 Task: Add the product "Funyuns Onion Flavored Rings" to cart from the store "7-Eleven".
Action: Mouse pressed left at (45, 74)
Screenshot: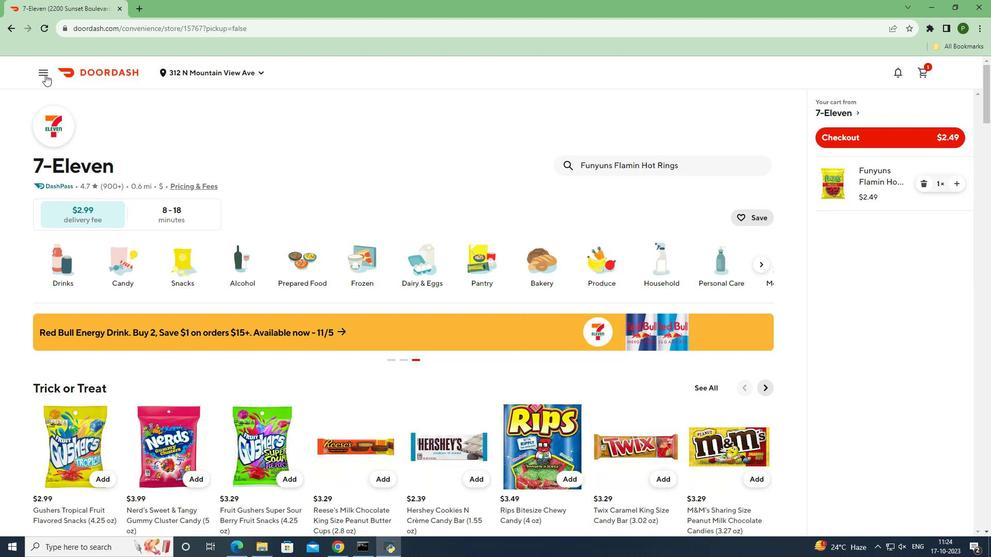 
Action: Mouse moved to (56, 143)
Screenshot: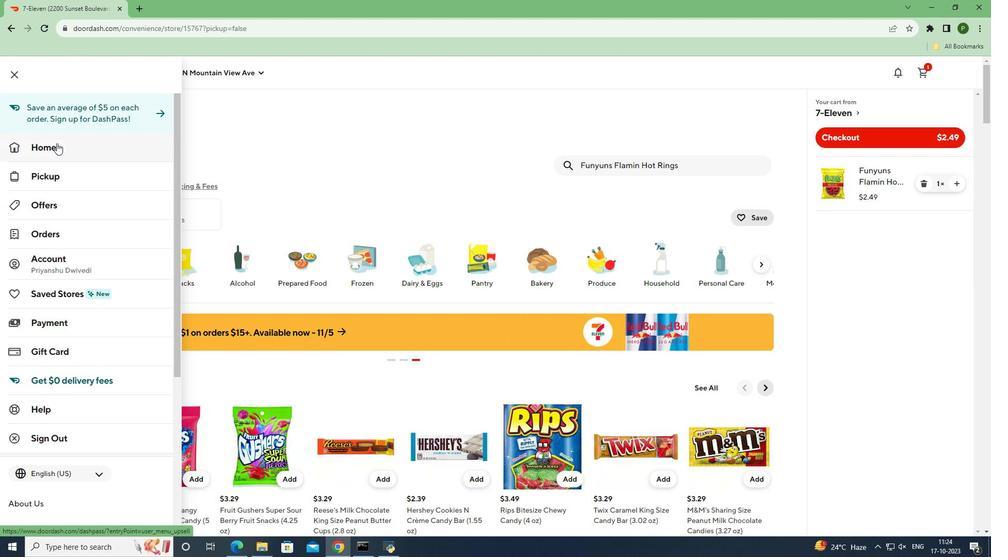 
Action: Mouse pressed left at (56, 143)
Screenshot: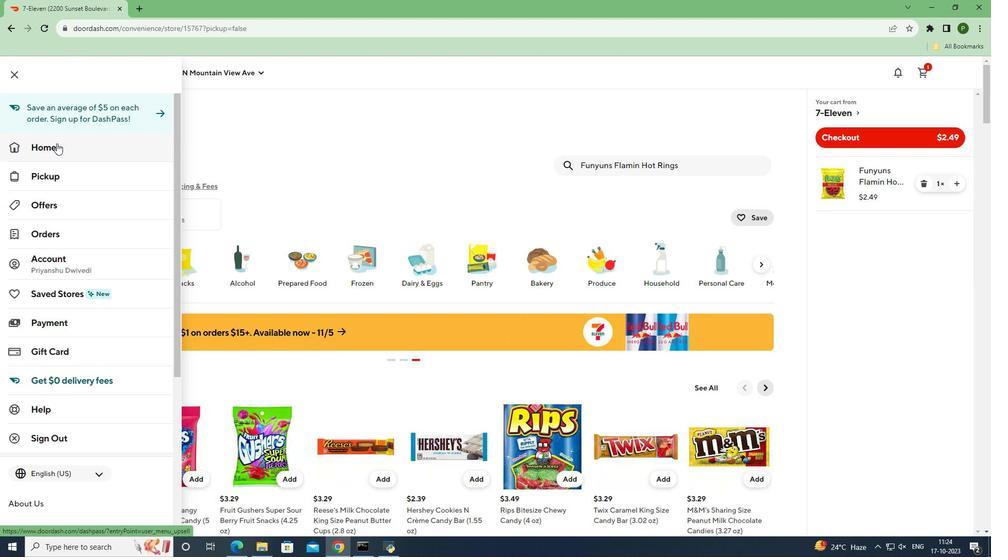 
Action: Mouse moved to (236, 110)
Screenshot: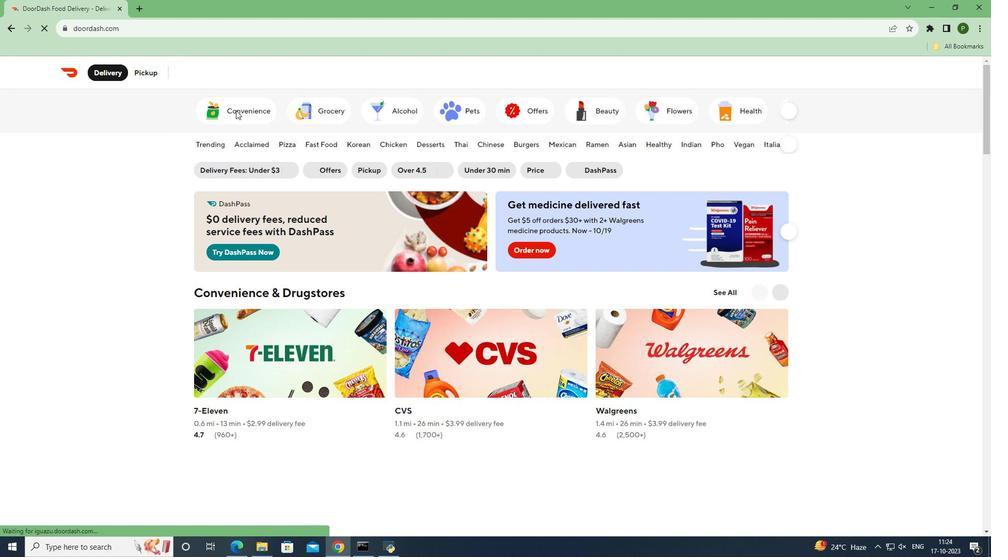 
Action: Mouse pressed left at (236, 110)
Screenshot: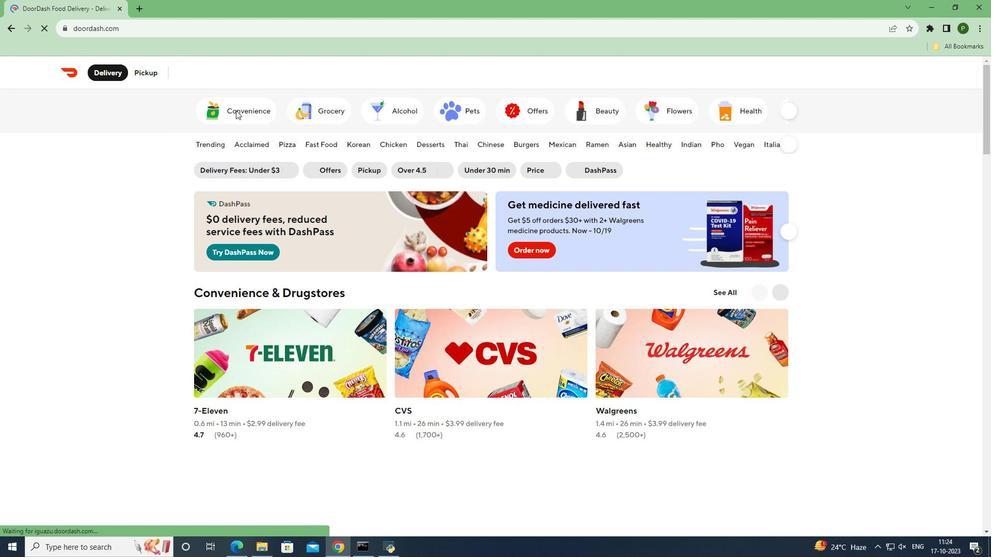 
Action: Mouse moved to (252, 334)
Screenshot: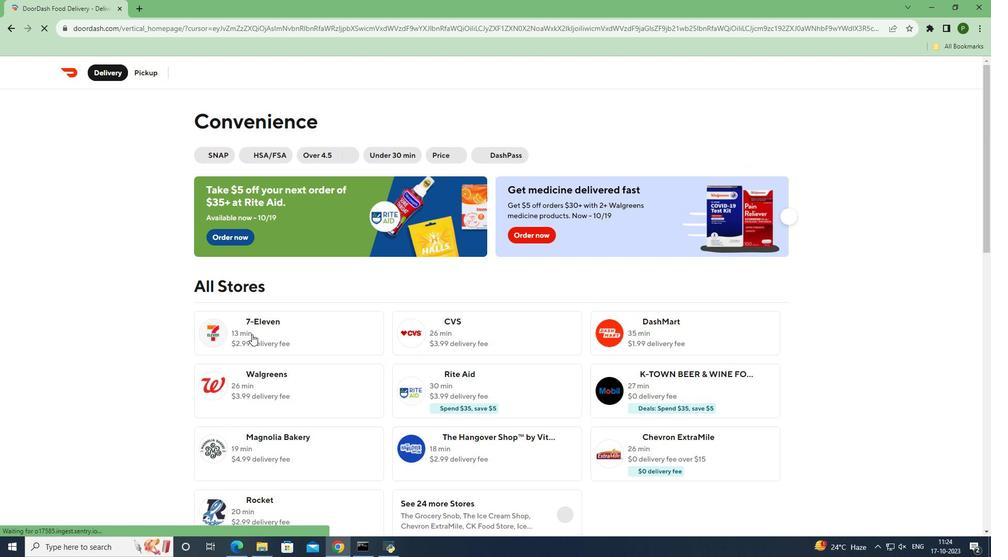 
Action: Mouse pressed left at (252, 334)
Screenshot: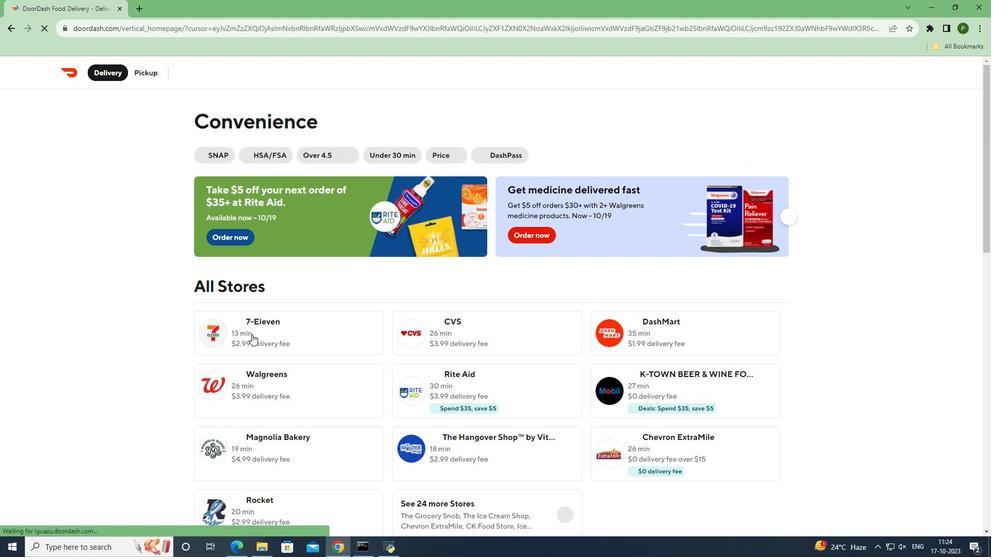 
Action: Mouse moved to (282, 332)
Screenshot: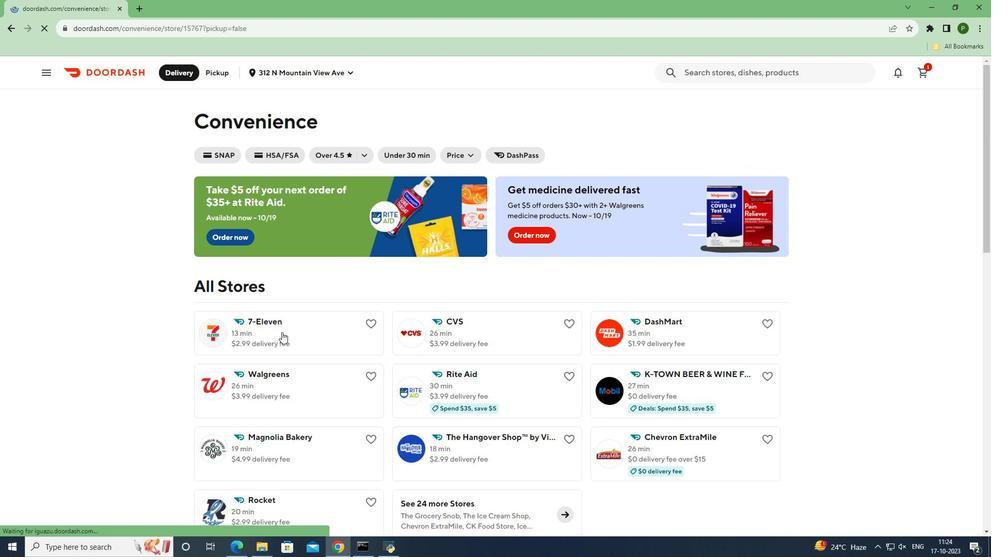 
Action: Mouse pressed left at (282, 332)
Screenshot: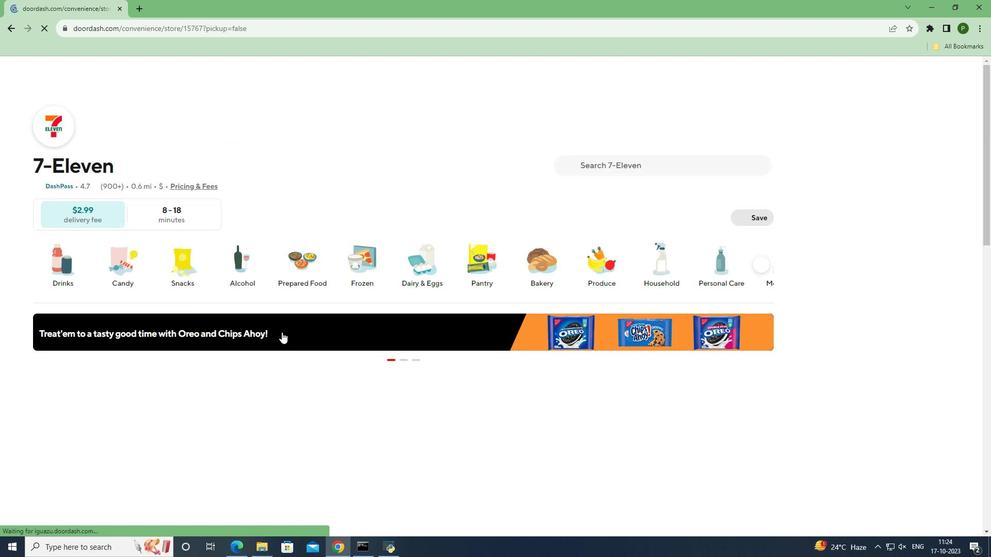 
Action: Mouse moved to (598, 164)
Screenshot: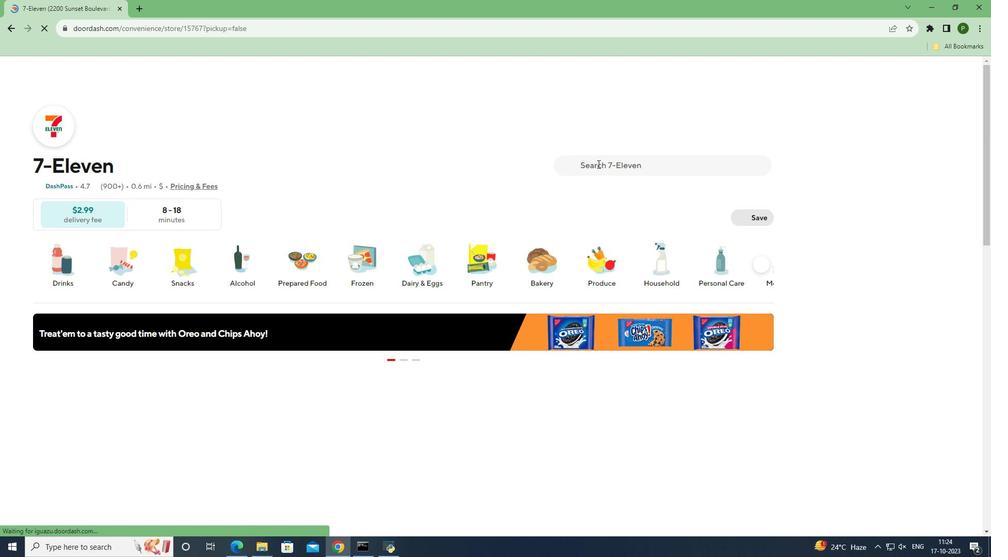 
Action: Mouse pressed left at (598, 164)
Screenshot: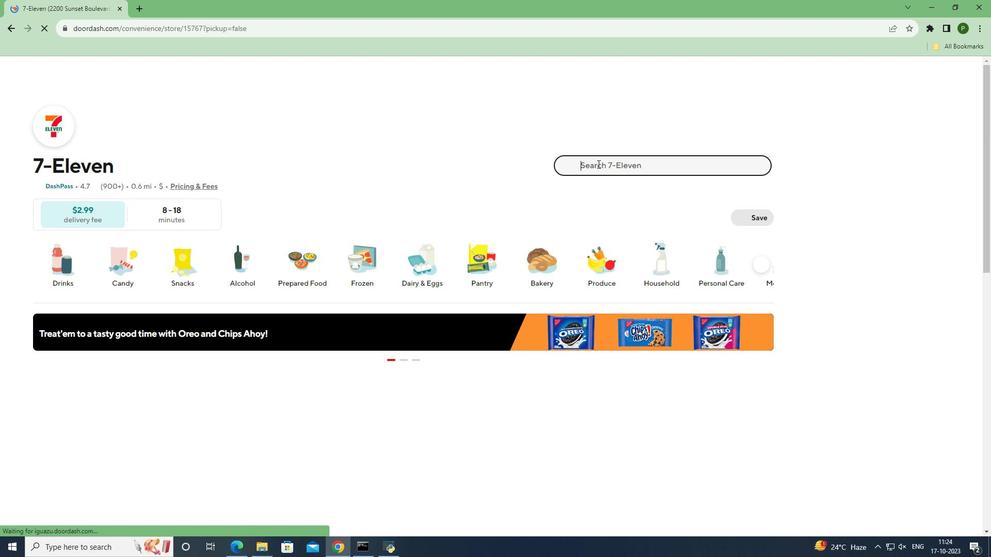 
Action: Key pressed <Key.caps_lock>F<Key.caps_lock>unyuns<Key.space><Key.caps_lock>O<Key.caps_lock>nion<Key.space><Key.caps_lock>F<Key.caps_lock>lavored<Key.space><Key.caps_lock>R<Key.caps_lock>ings<Key.enter>
Screenshot: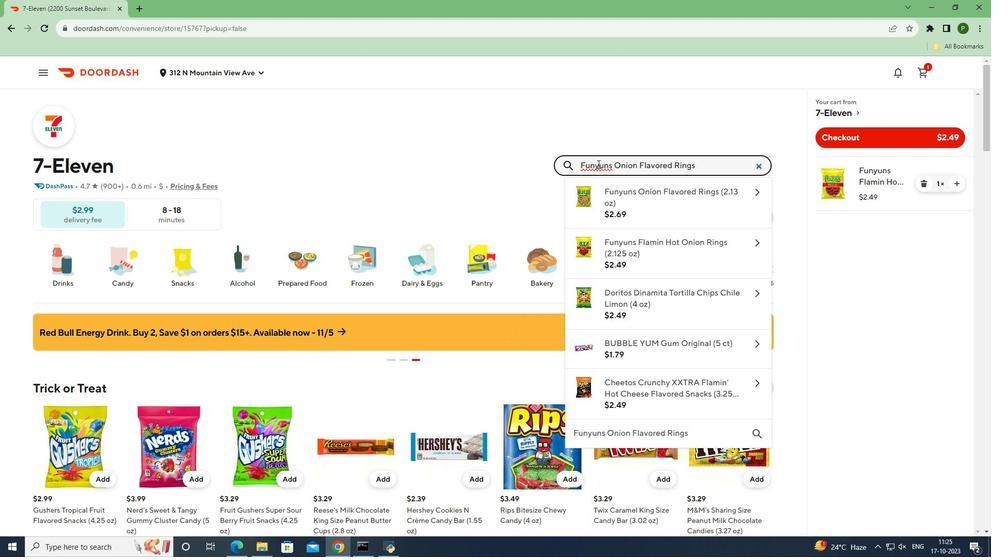 
Action: Mouse moved to (84, 267)
Screenshot: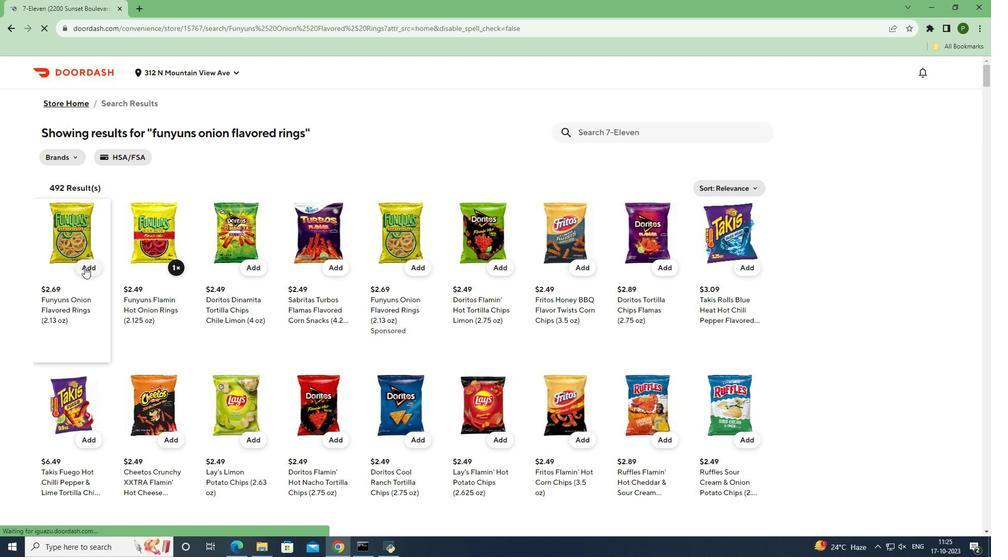 
Action: Mouse pressed left at (84, 267)
Screenshot: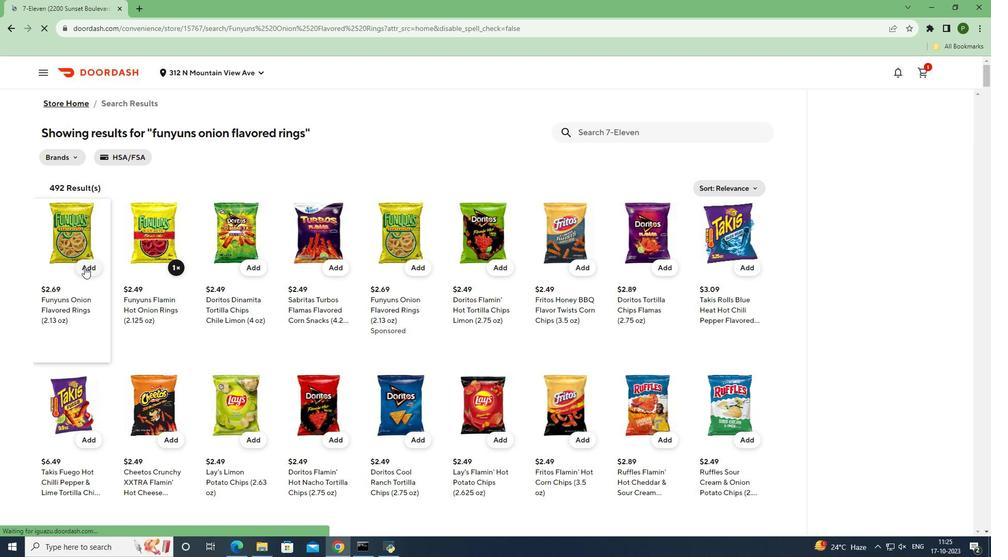 
Action: Mouse moved to (119, 300)
Screenshot: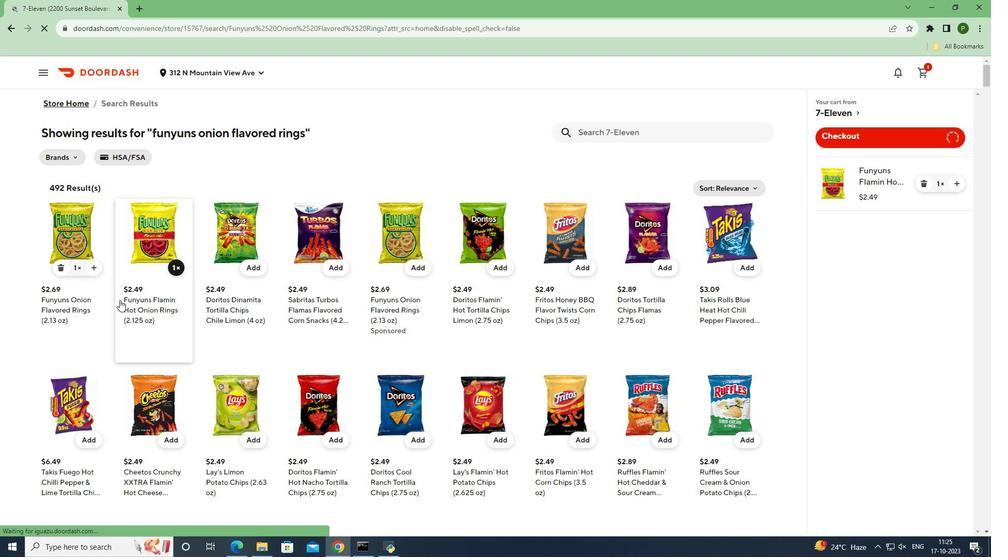 
